 Task: Use Tour Bus Short Effect in this video Movie B.mp4
Action: Mouse pressed left at (297, 37)
Screenshot: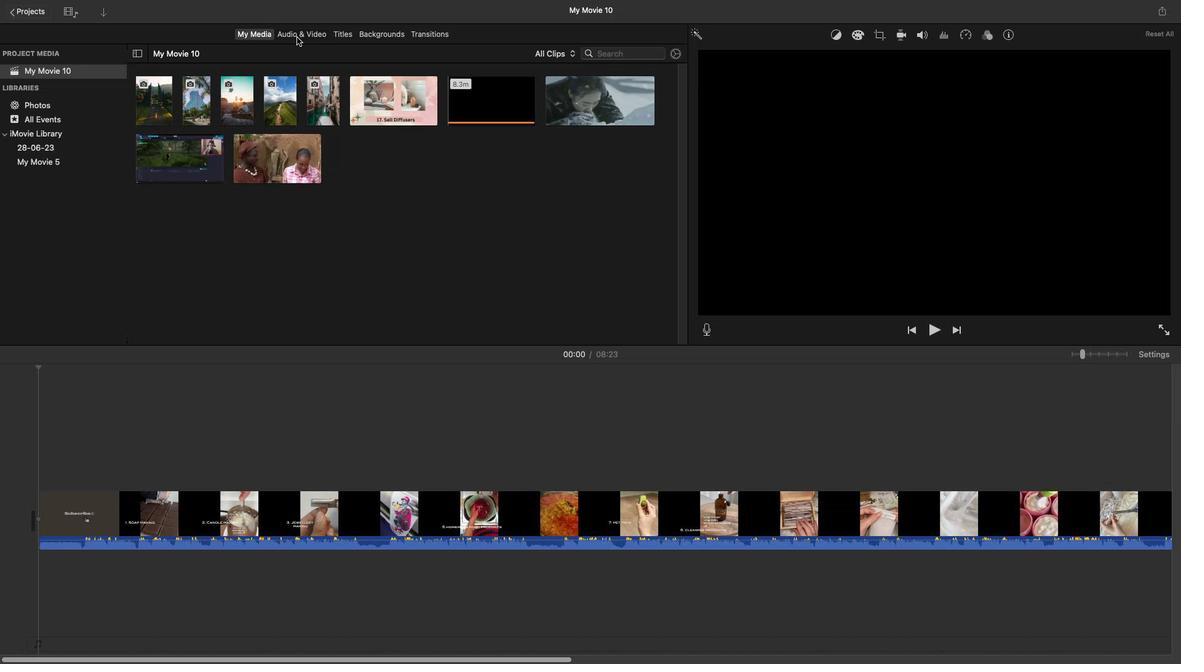
Action: Mouse moved to (196, 265)
Screenshot: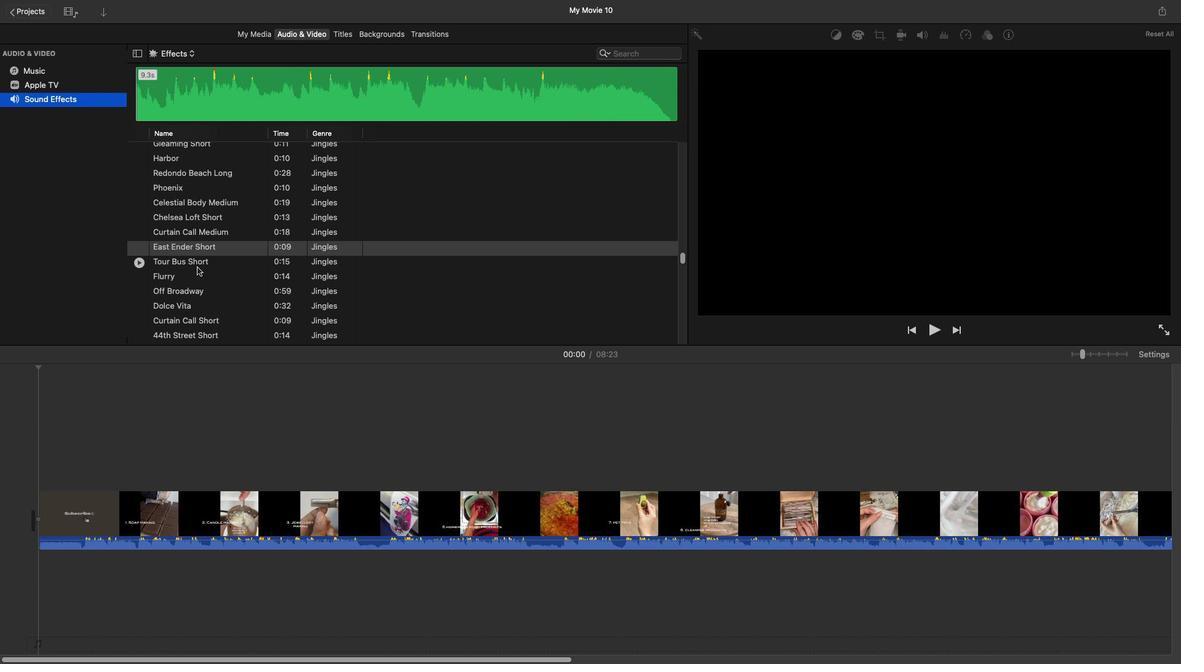 
Action: Mouse pressed left at (196, 265)
Screenshot: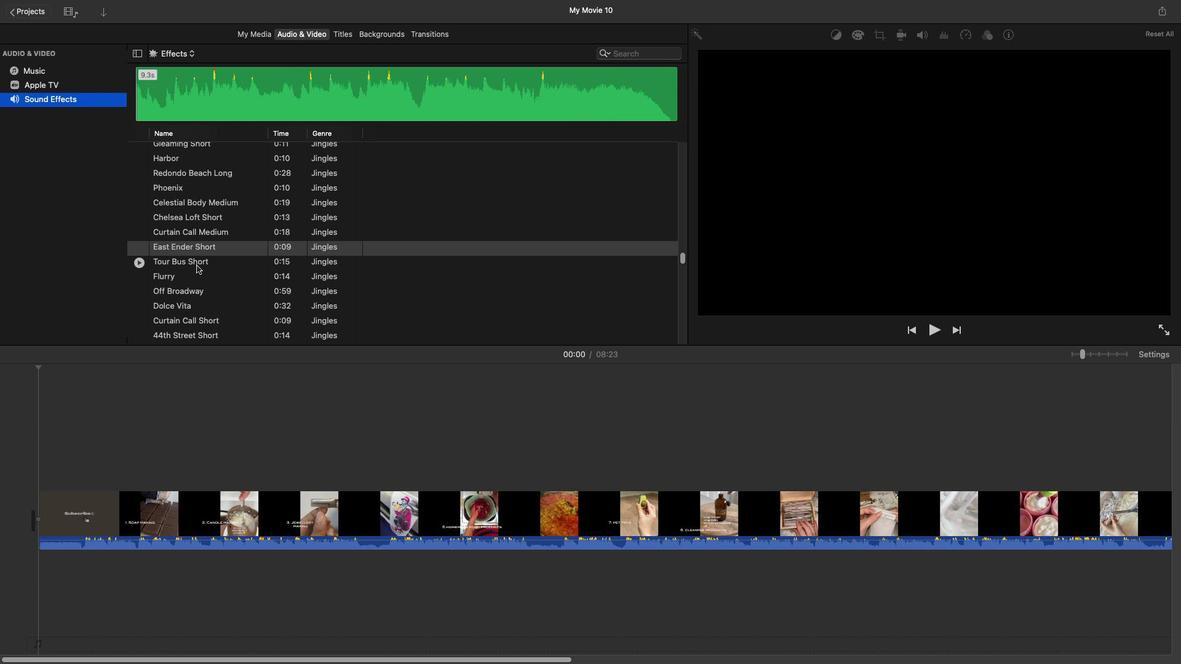 
Action: Mouse pressed left at (196, 265)
Screenshot: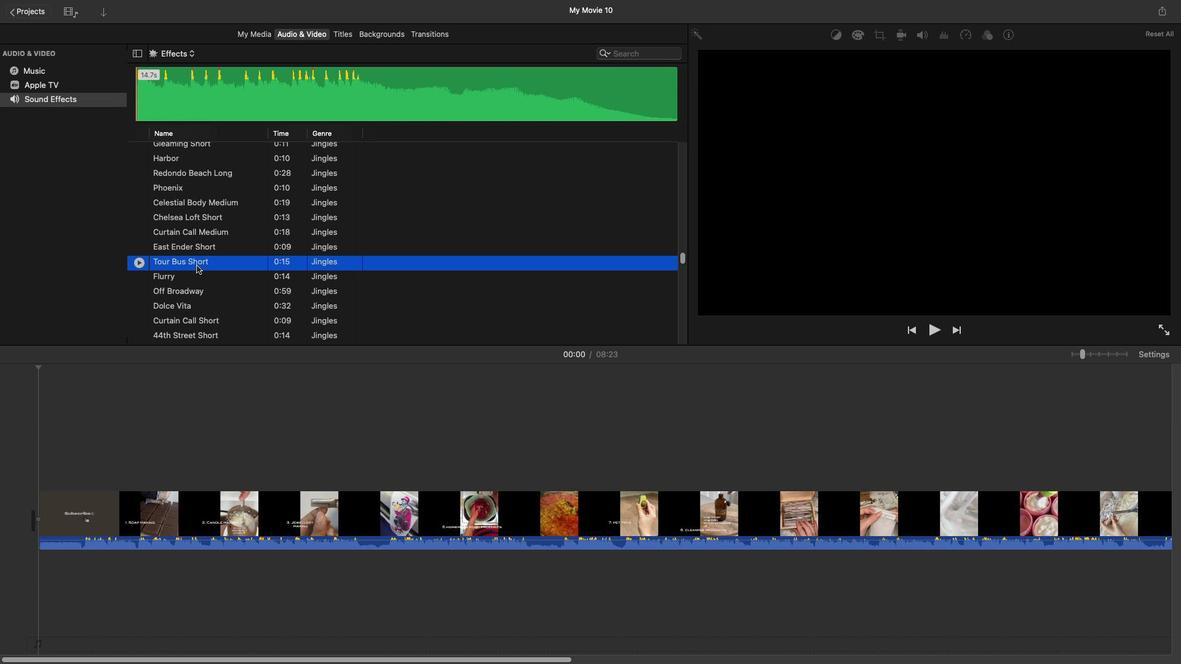 
Action: Mouse moved to (177, 262)
Screenshot: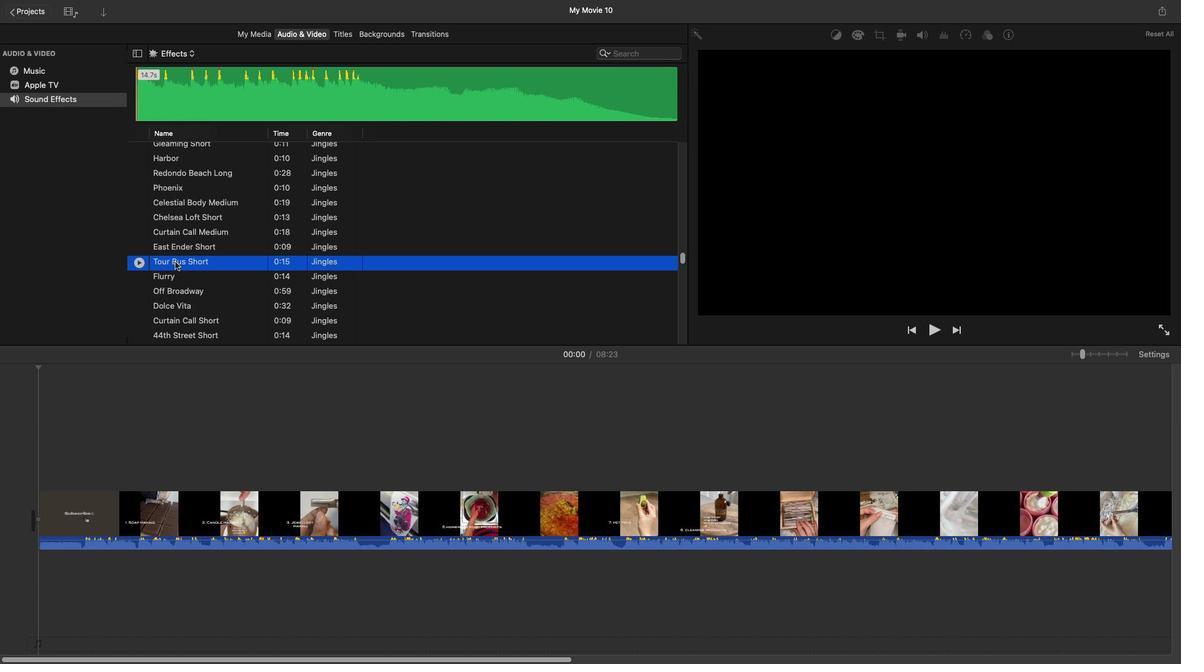 
Action: Mouse pressed left at (177, 262)
Screenshot: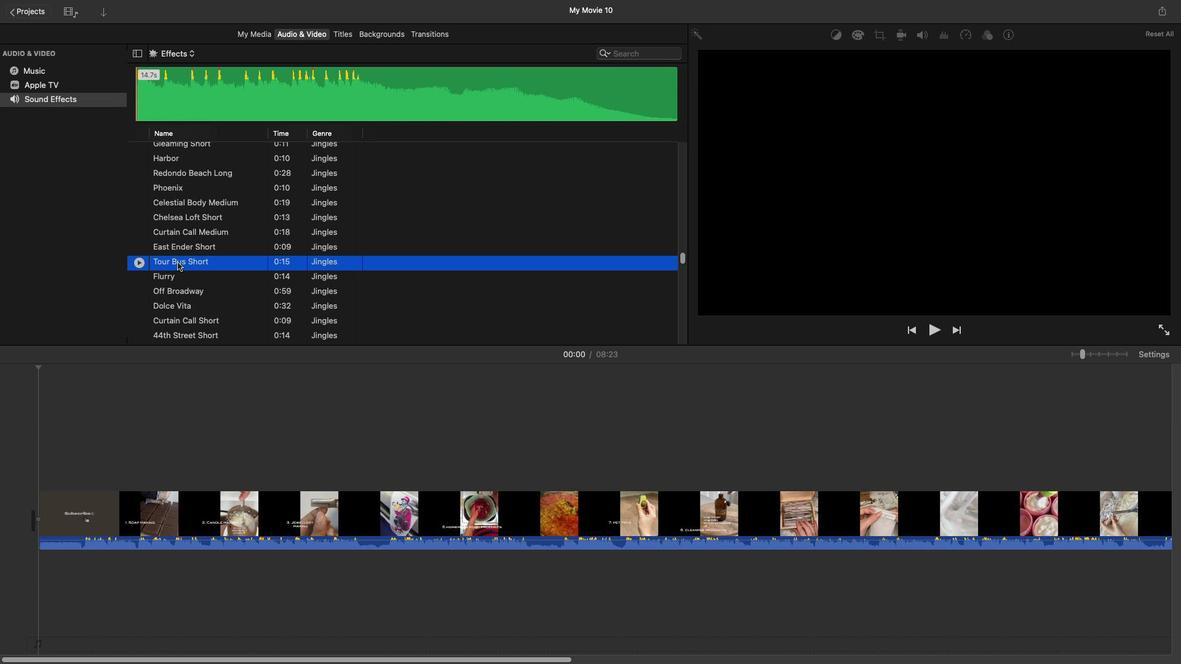 
Action: Mouse moved to (20, 565)
Screenshot: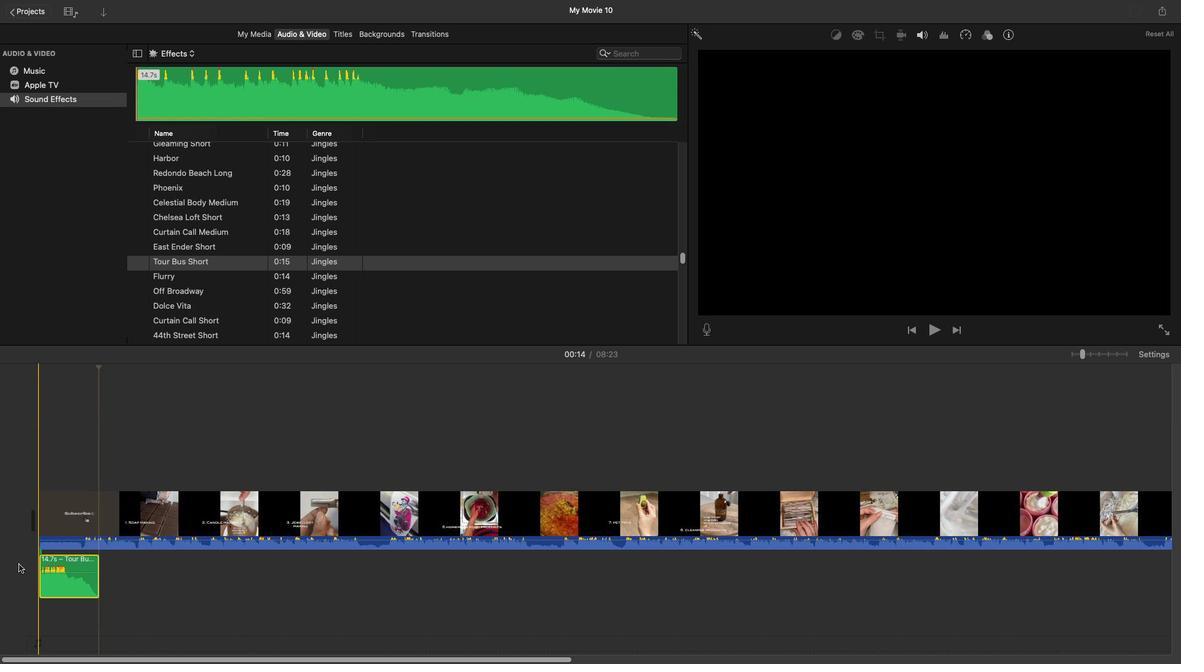 
